 Task: Add a condition where "Channel Is Phone call (incoming)" in recently solved tickets.
Action: Mouse moved to (97, 425)
Screenshot: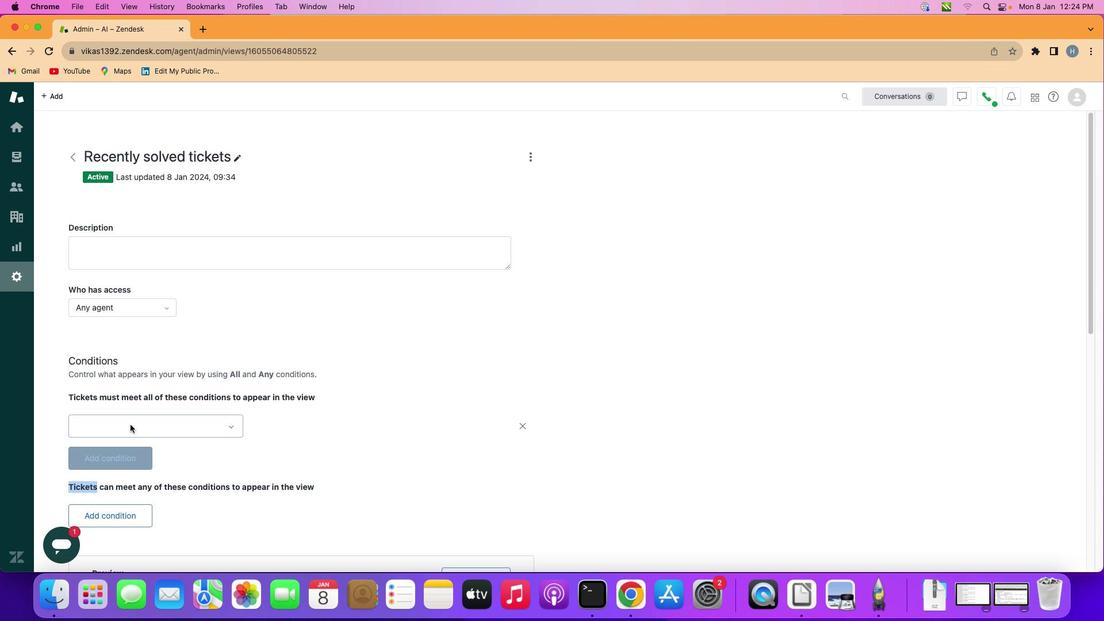 
Action: Mouse pressed left at (97, 425)
Screenshot: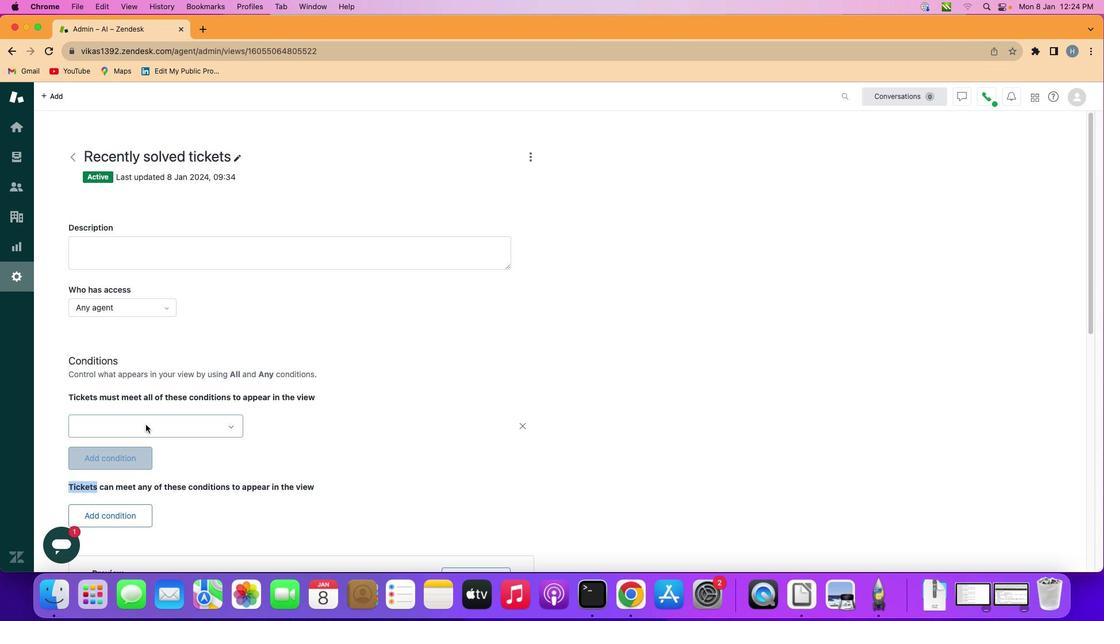 
Action: Mouse moved to (159, 424)
Screenshot: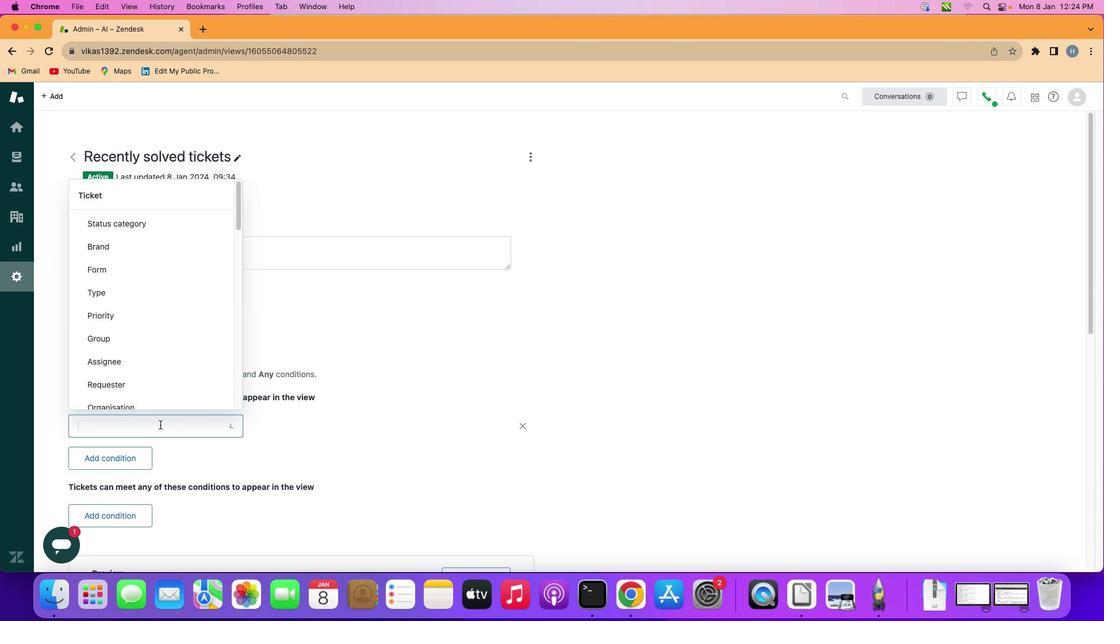 
Action: Mouse pressed left at (159, 424)
Screenshot: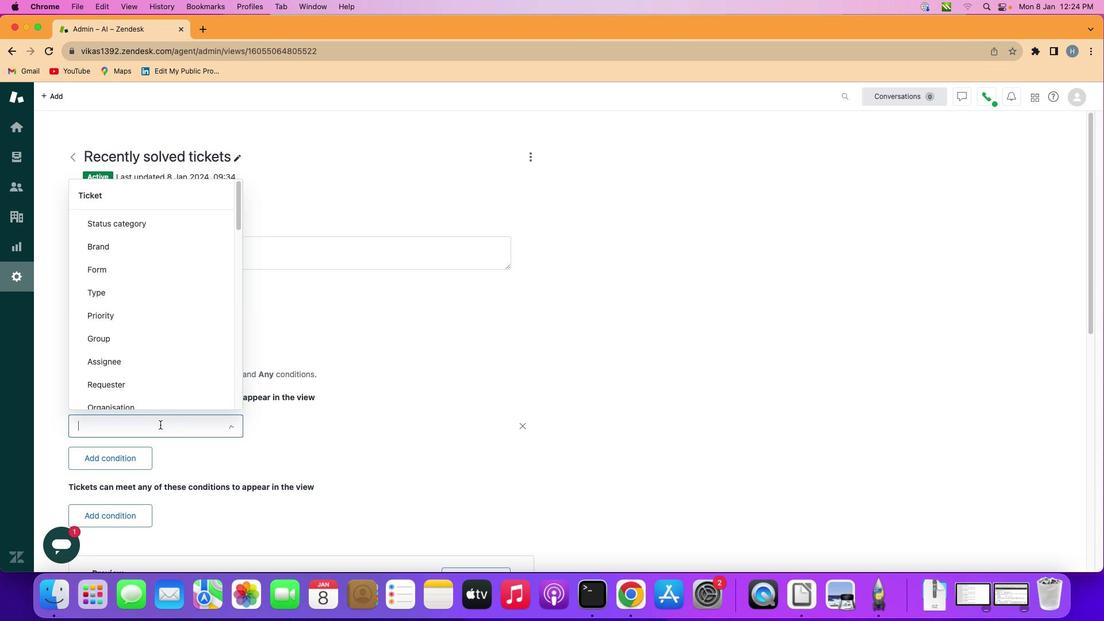 
Action: Mouse moved to (172, 304)
Screenshot: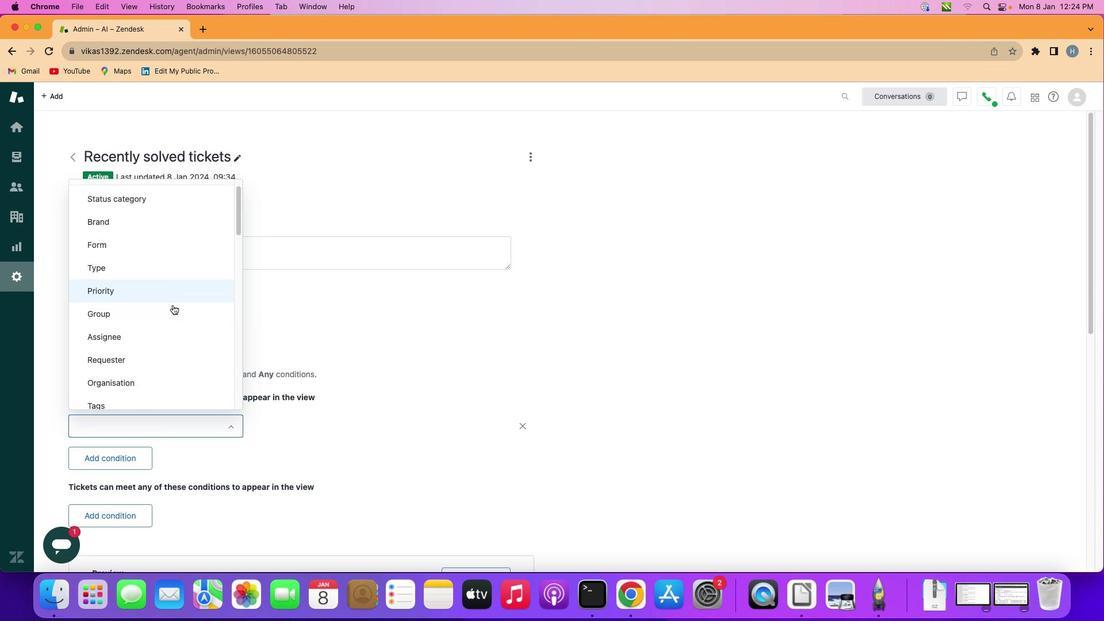 
Action: Mouse scrolled (172, 304) with delta (0, 0)
Screenshot: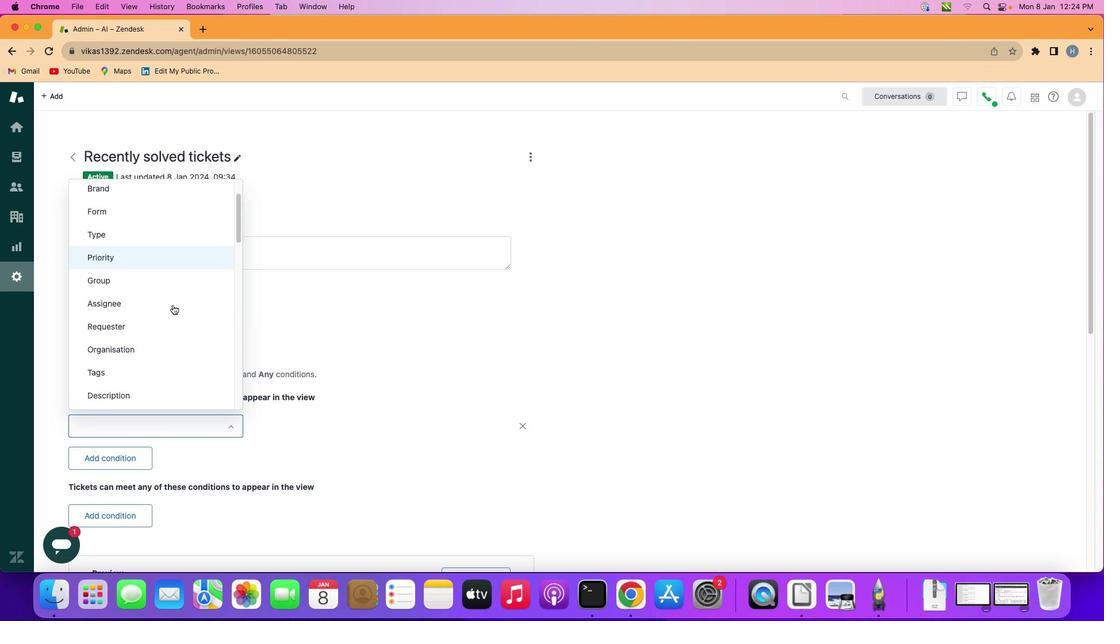 
Action: Mouse moved to (172, 304)
Screenshot: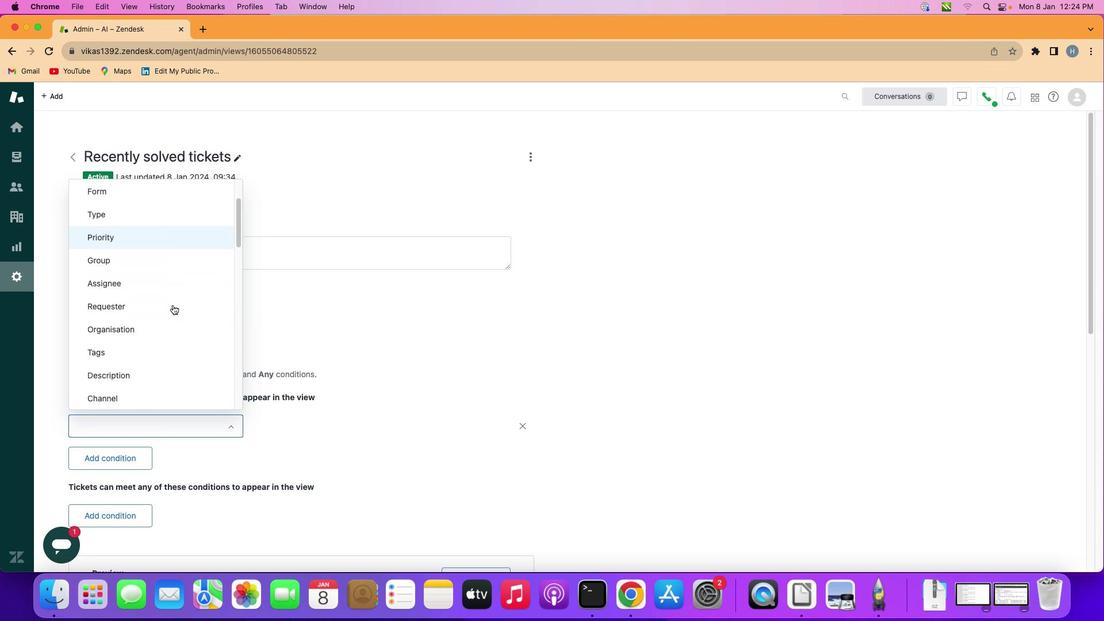 
Action: Mouse scrolled (172, 304) with delta (0, 0)
Screenshot: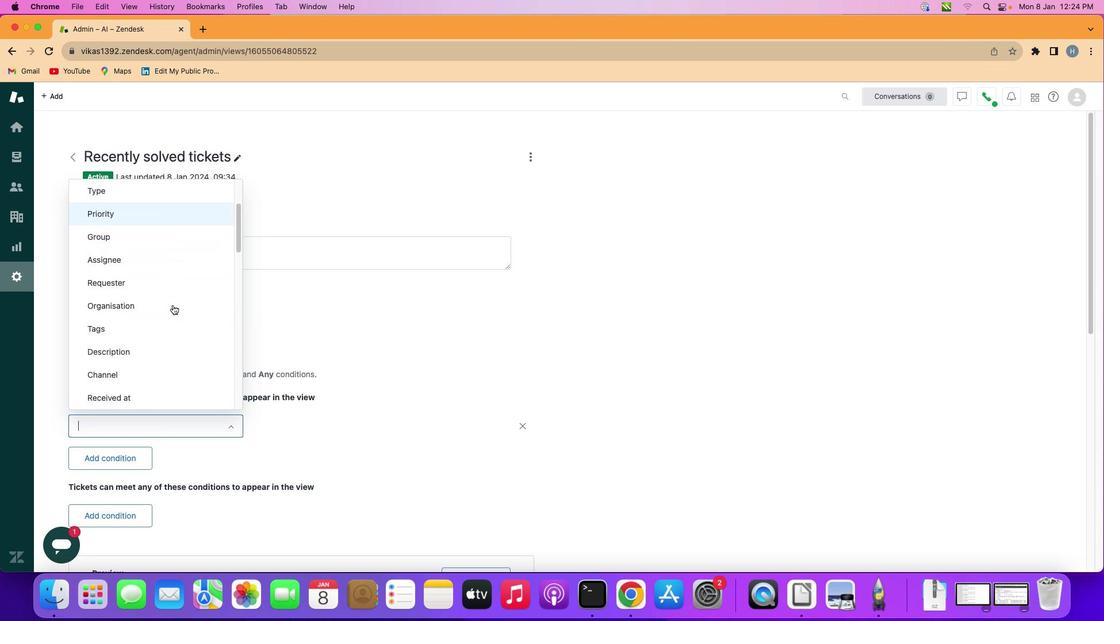 
Action: Mouse scrolled (172, 304) with delta (0, 0)
Screenshot: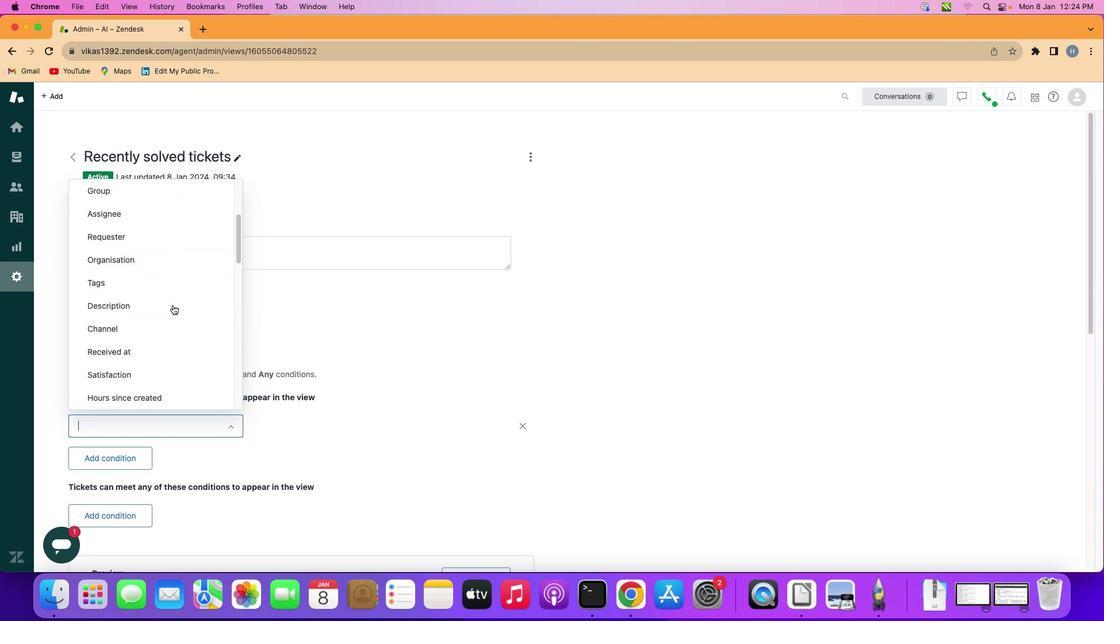 
Action: Mouse scrolled (172, 304) with delta (0, -1)
Screenshot: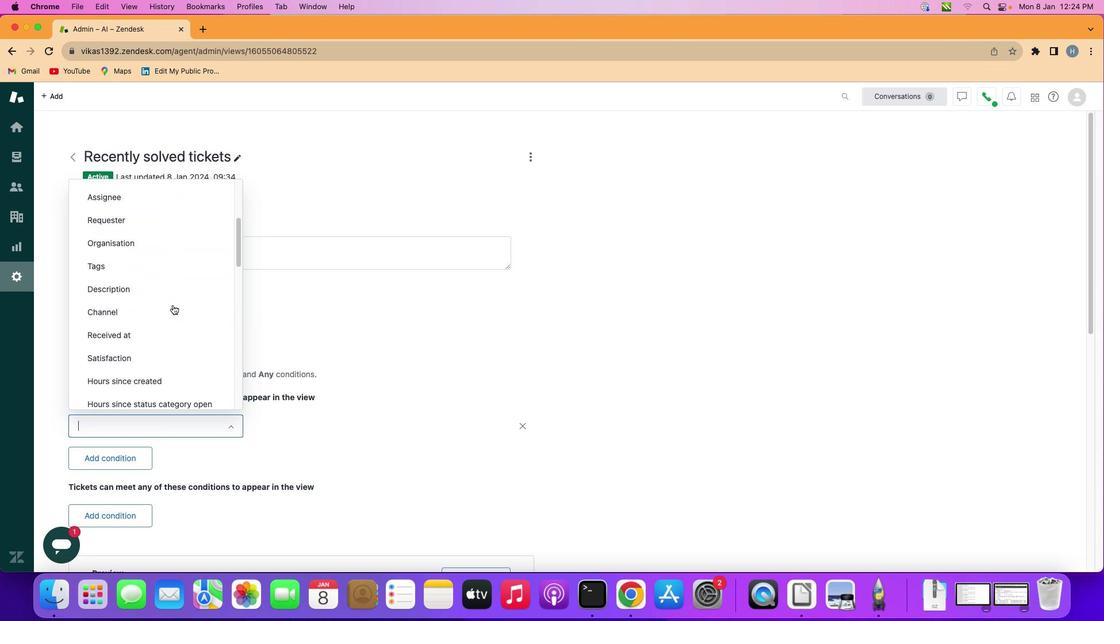 
Action: Mouse scrolled (172, 304) with delta (0, -1)
Screenshot: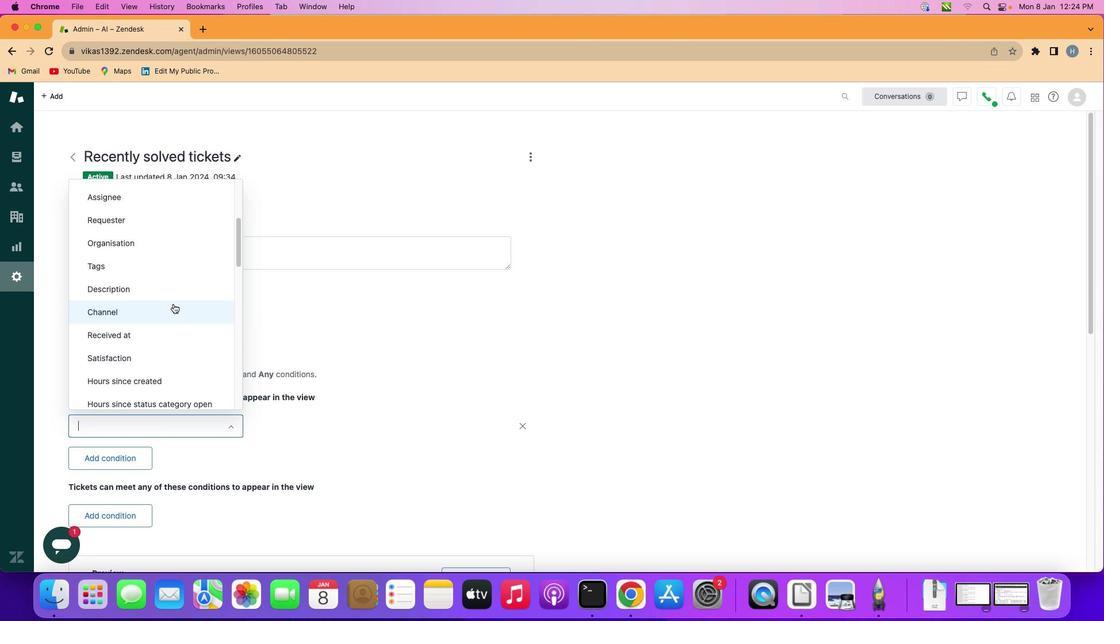 
Action: Mouse moved to (175, 302)
Screenshot: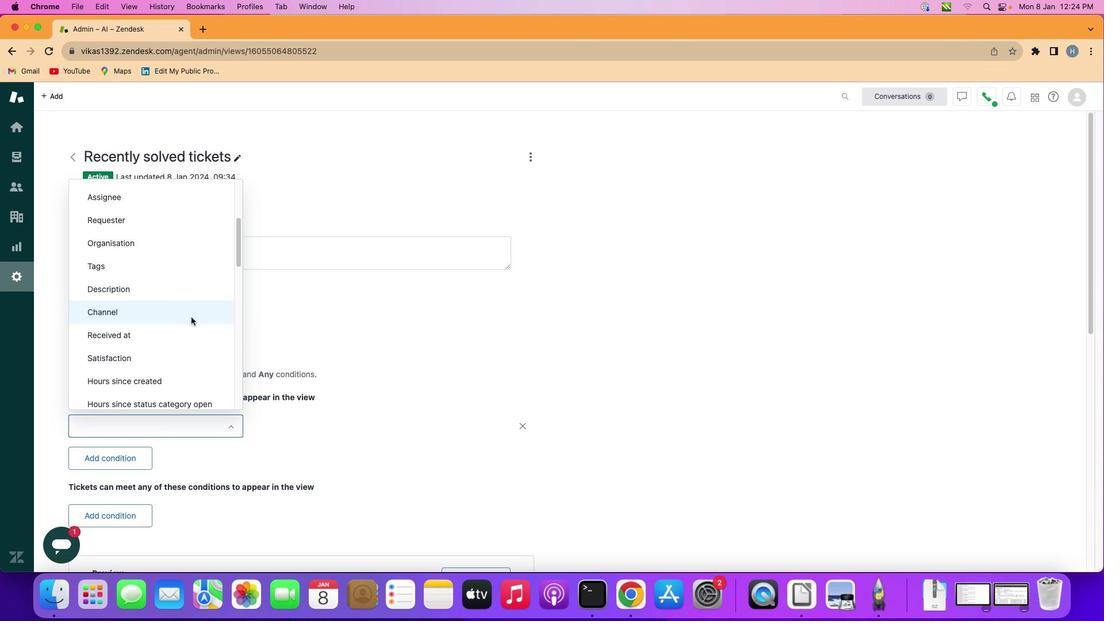 
Action: Mouse pressed left at (175, 302)
Screenshot: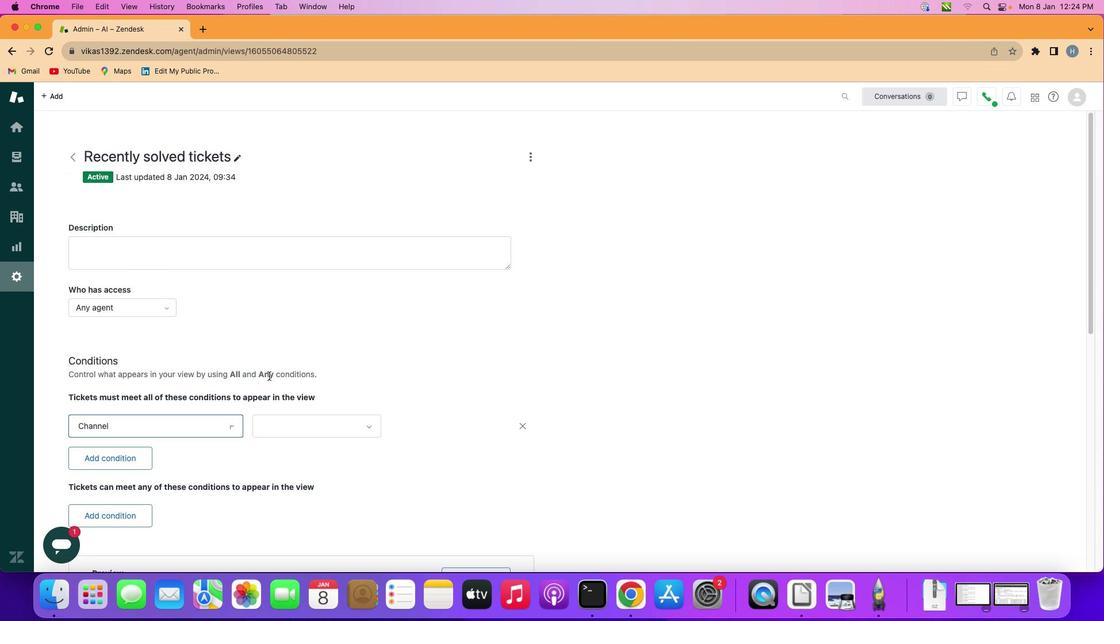 
Action: Mouse moved to (315, 427)
Screenshot: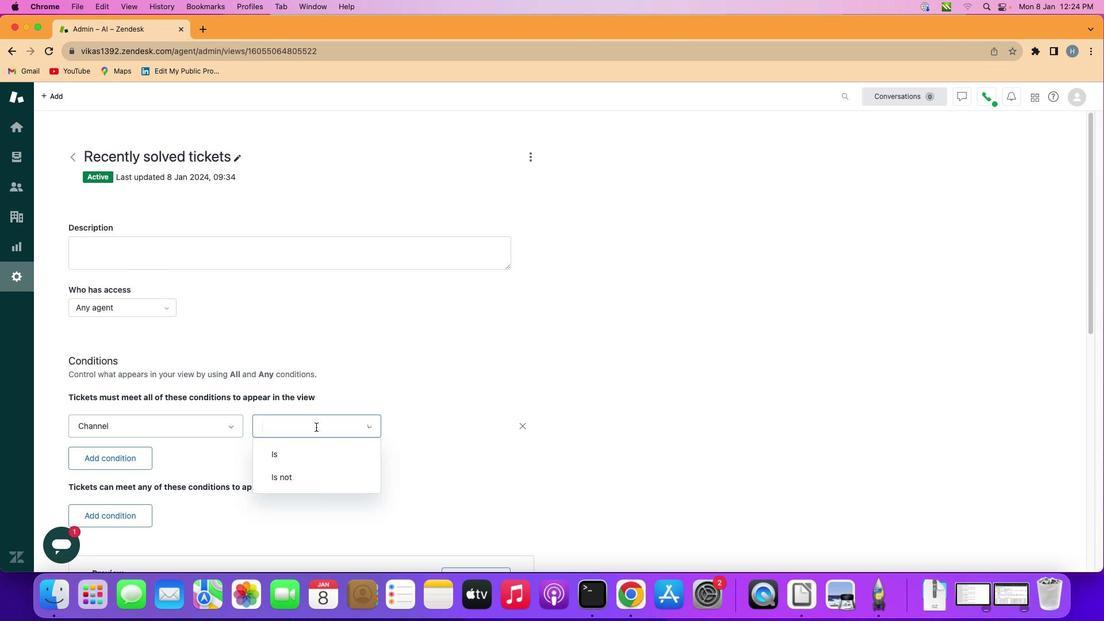 
Action: Mouse pressed left at (315, 427)
Screenshot: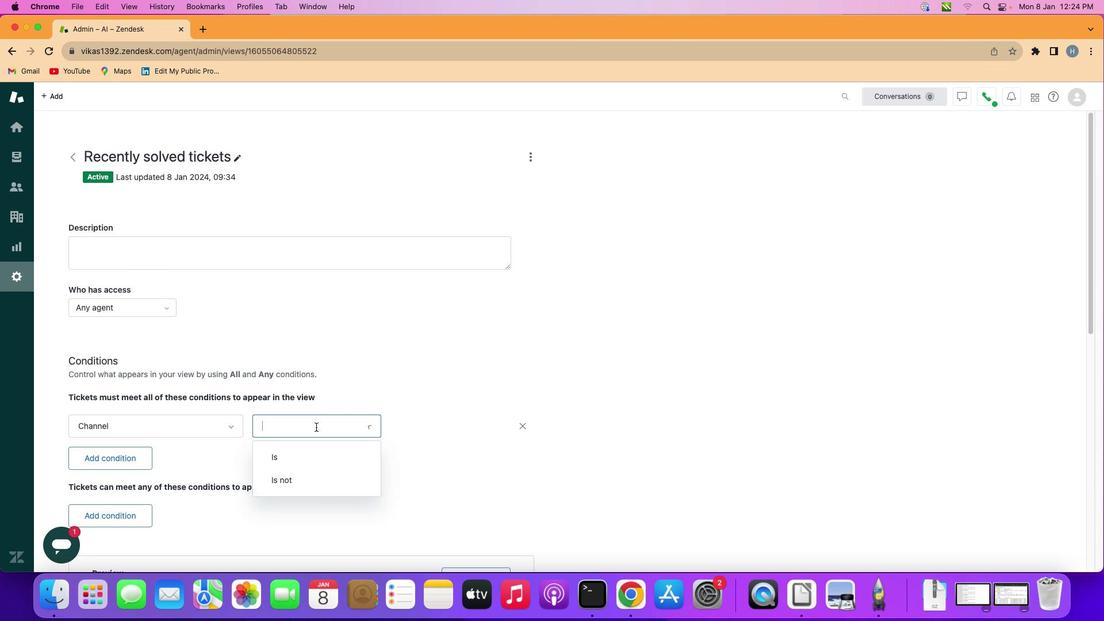 
Action: Mouse moved to (315, 453)
Screenshot: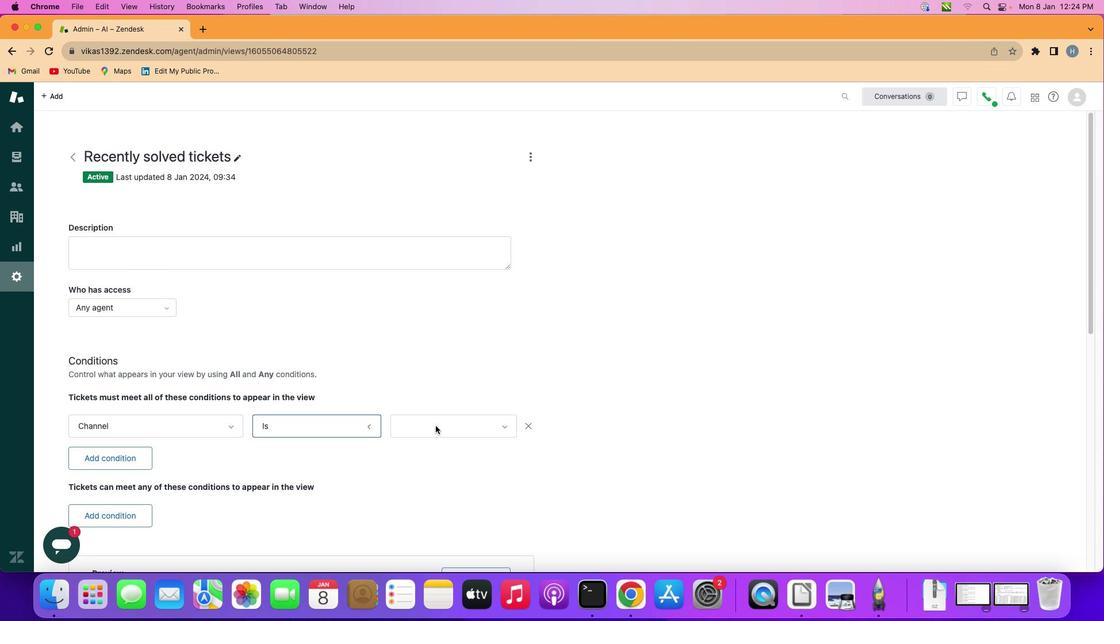
Action: Mouse pressed left at (315, 453)
Screenshot: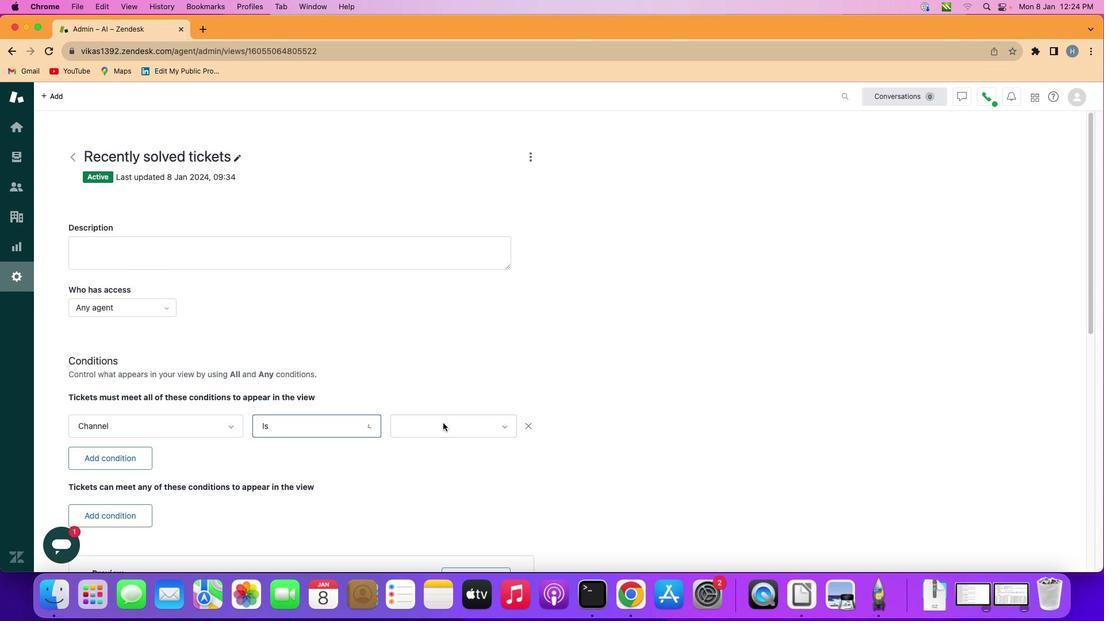 
Action: Mouse moved to (446, 421)
Screenshot: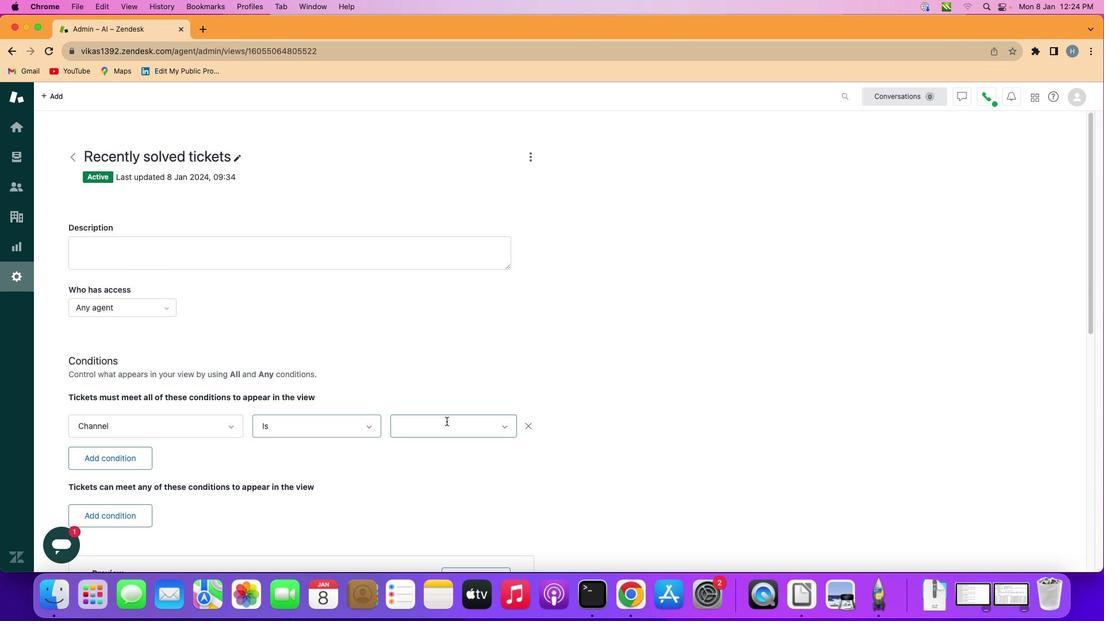 
Action: Mouse pressed left at (446, 421)
Screenshot: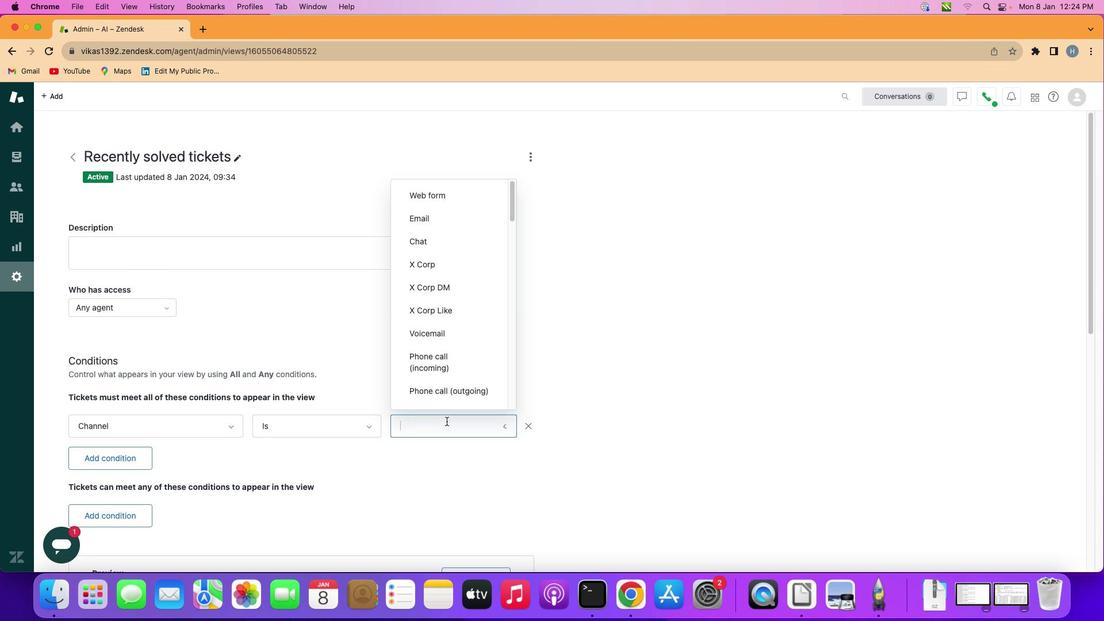
Action: Mouse moved to (464, 350)
Screenshot: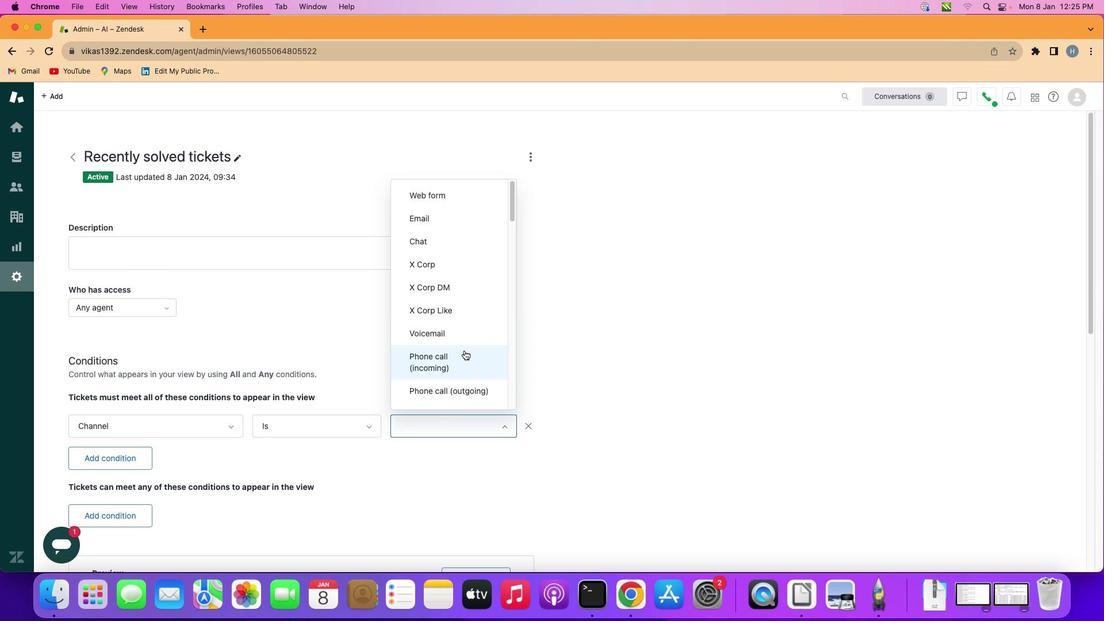 
Action: Mouse pressed left at (464, 350)
Screenshot: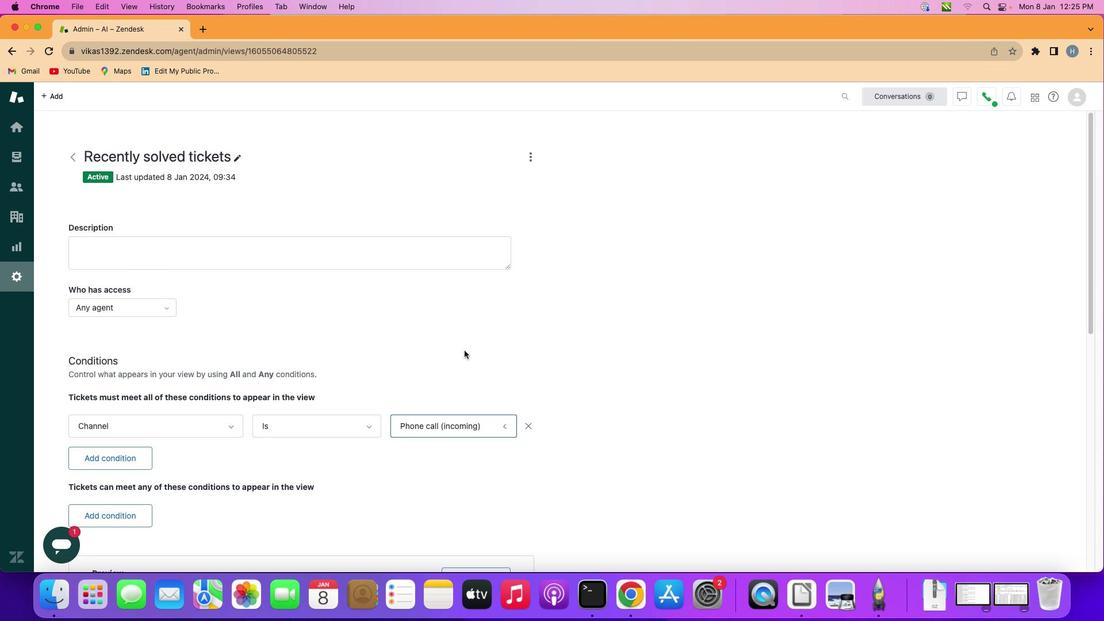 
